 Task: Create List Coaching in Board Newsletter Writing Tips to Workspace Business Strategy and Planning. Create List Training and Development in Board Content Marketing Analytics to Workspace Business Strategy and Planning. Create List Performance Evaluation in Board IT Project Management and Execution to Workspace Business Strategy and Planning
Action: Mouse moved to (665, 177)
Screenshot: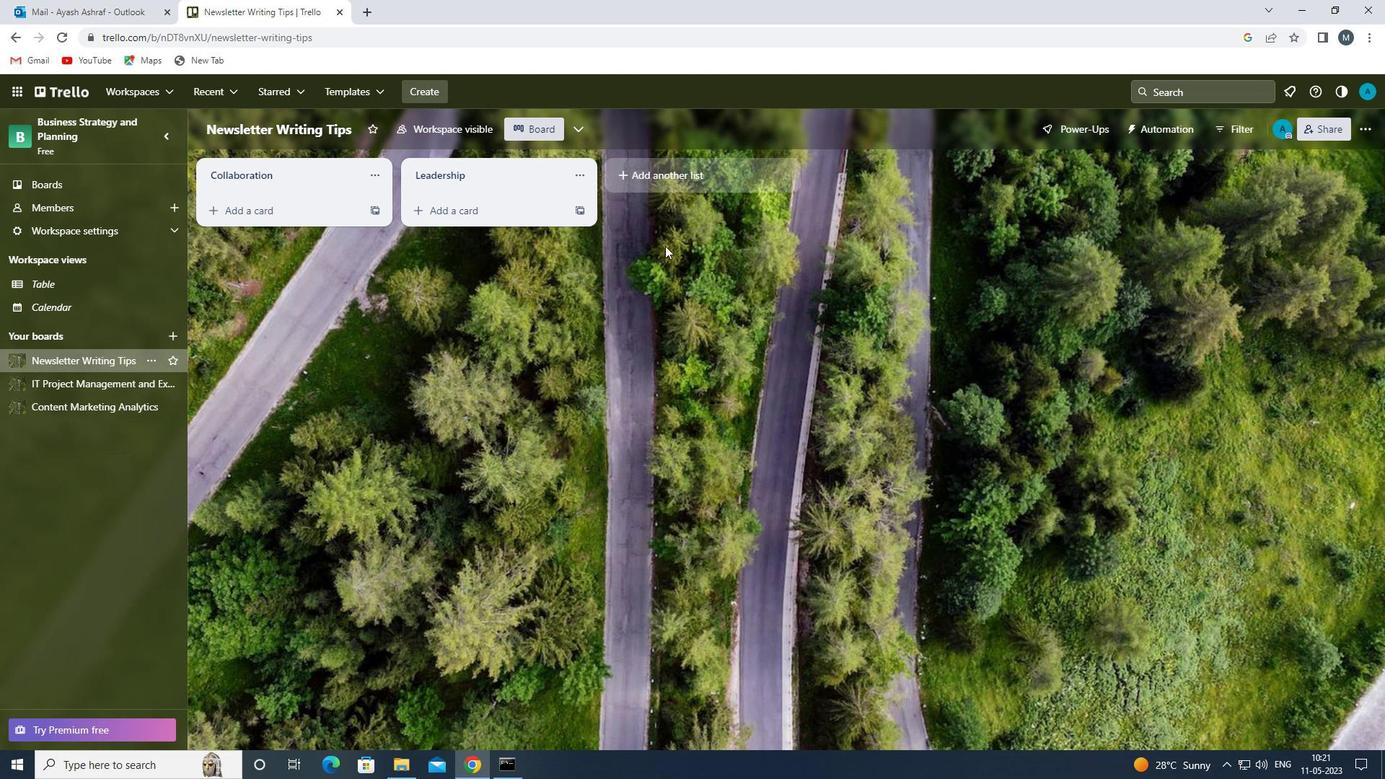 
Action: Mouse pressed left at (665, 177)
Screenshot: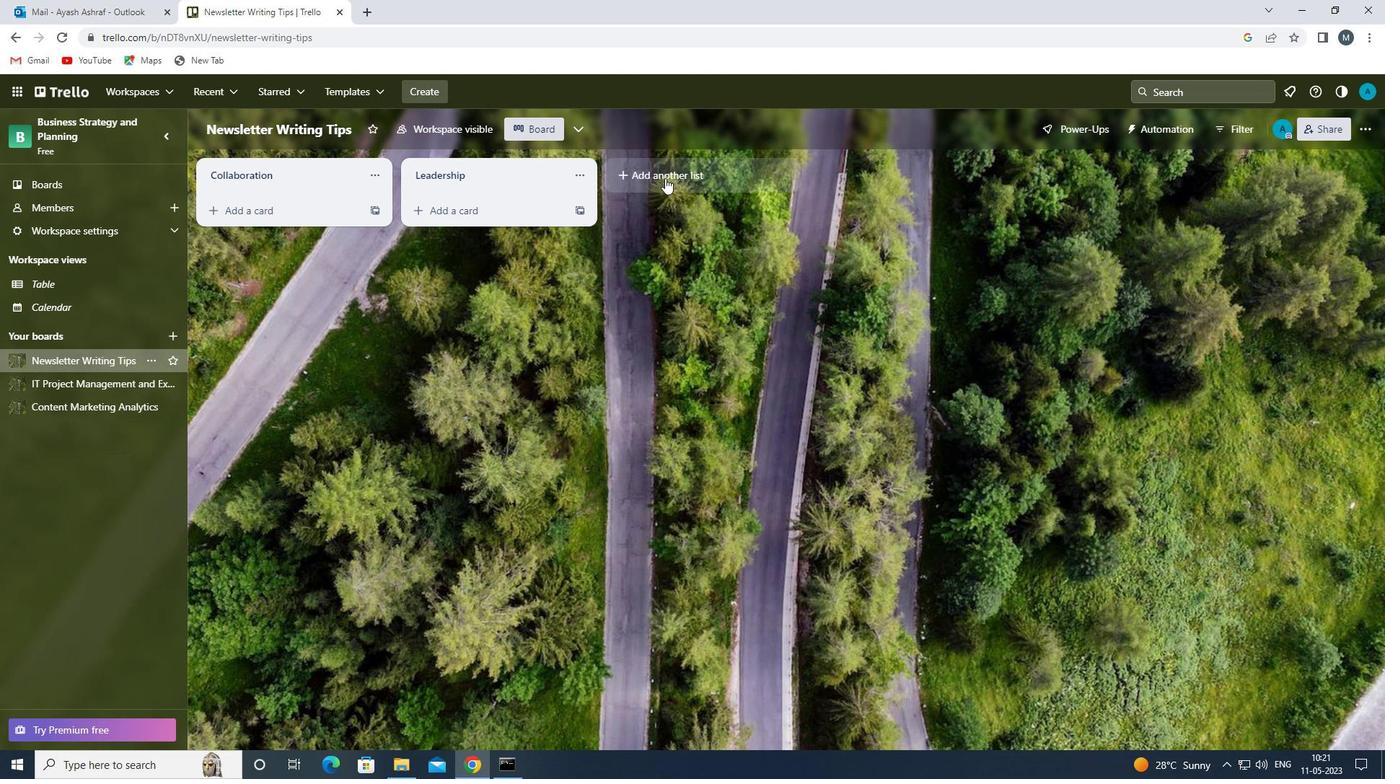 
Action: Mouse moved to (631, 178)
Screenshot: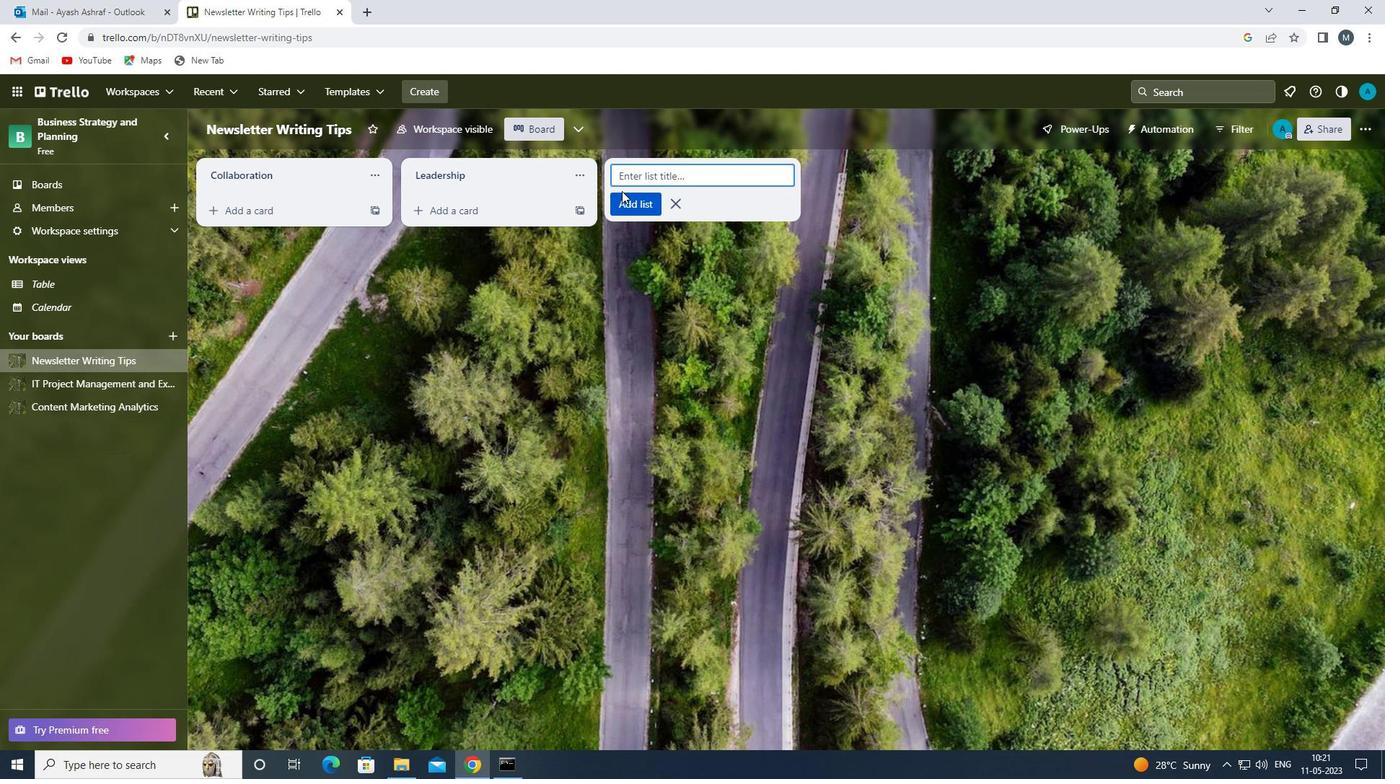 
Action: Mouse pressed left at (631, 178)
Screenshot: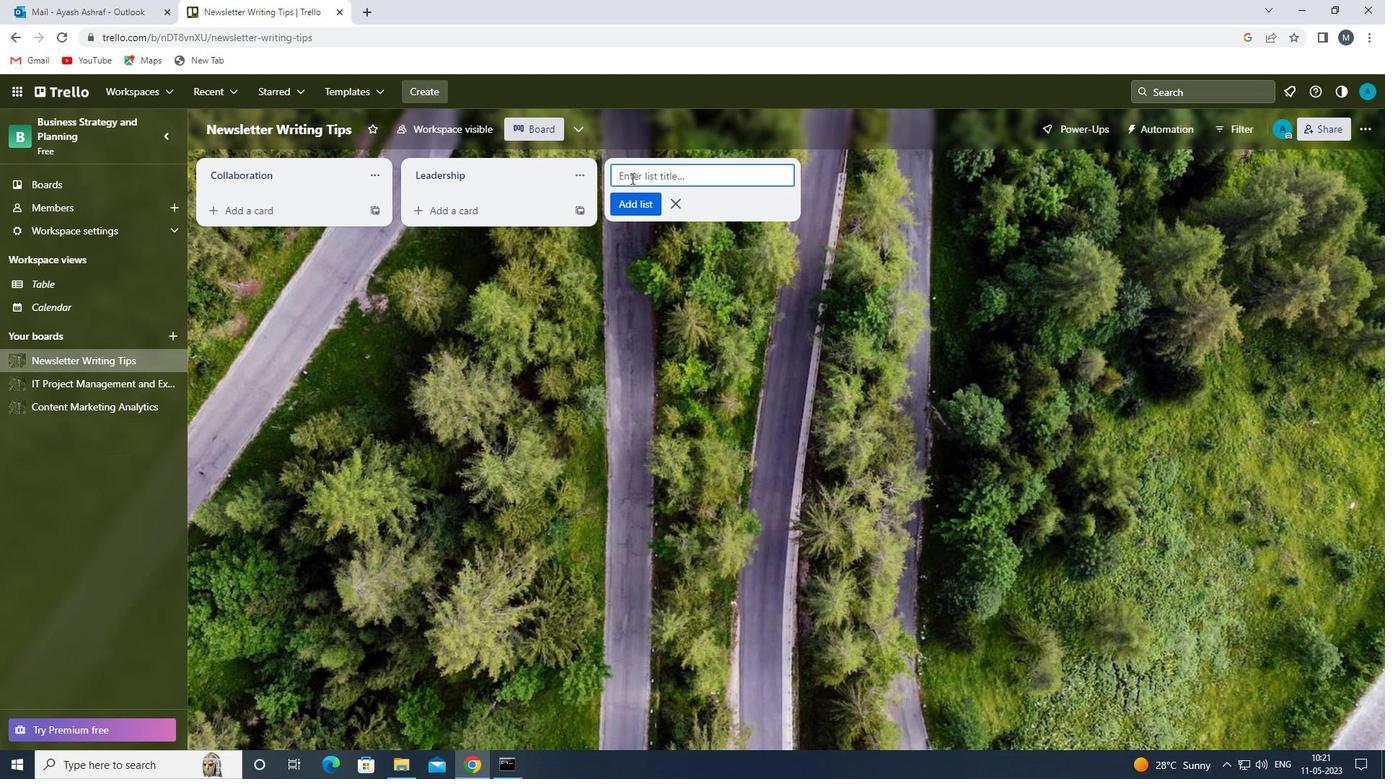 
Action: Key pressed <Key.shift><Key.shift><Key.shift><Key.shift><Key.shift><Key.shift><Key.shift>COACHING
Screenshot: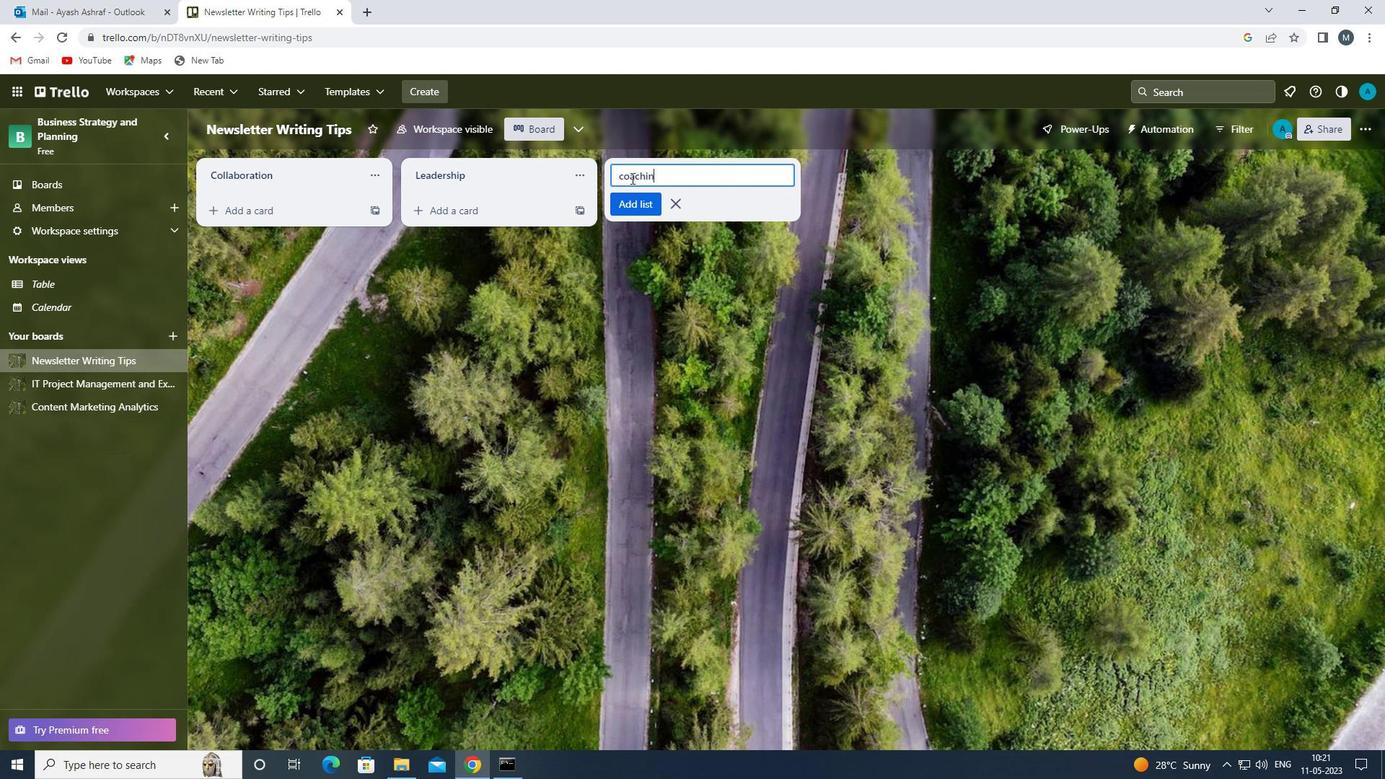 
Action: Mouse moved to (638, 211)
Screenshot: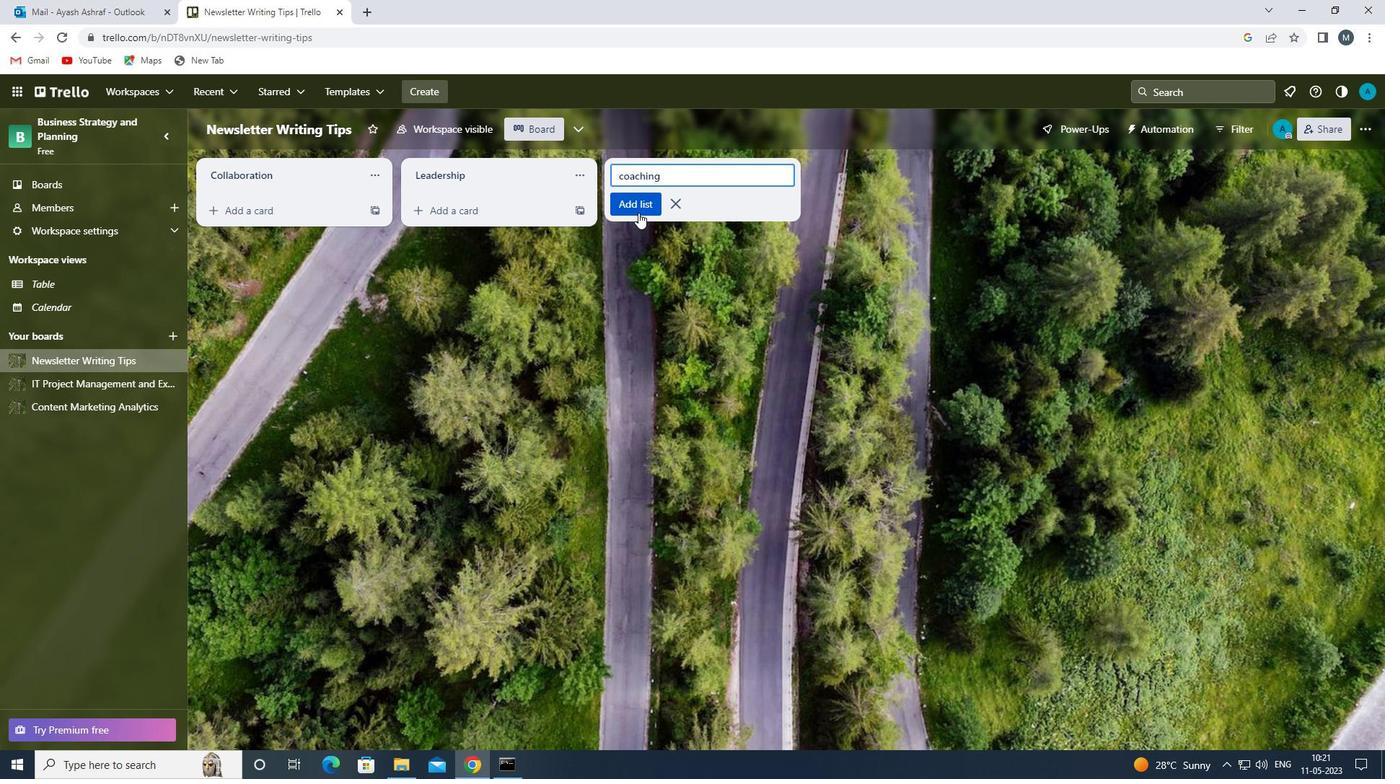 
Action: Mouse pressed left at (638, 211)
Screenshot: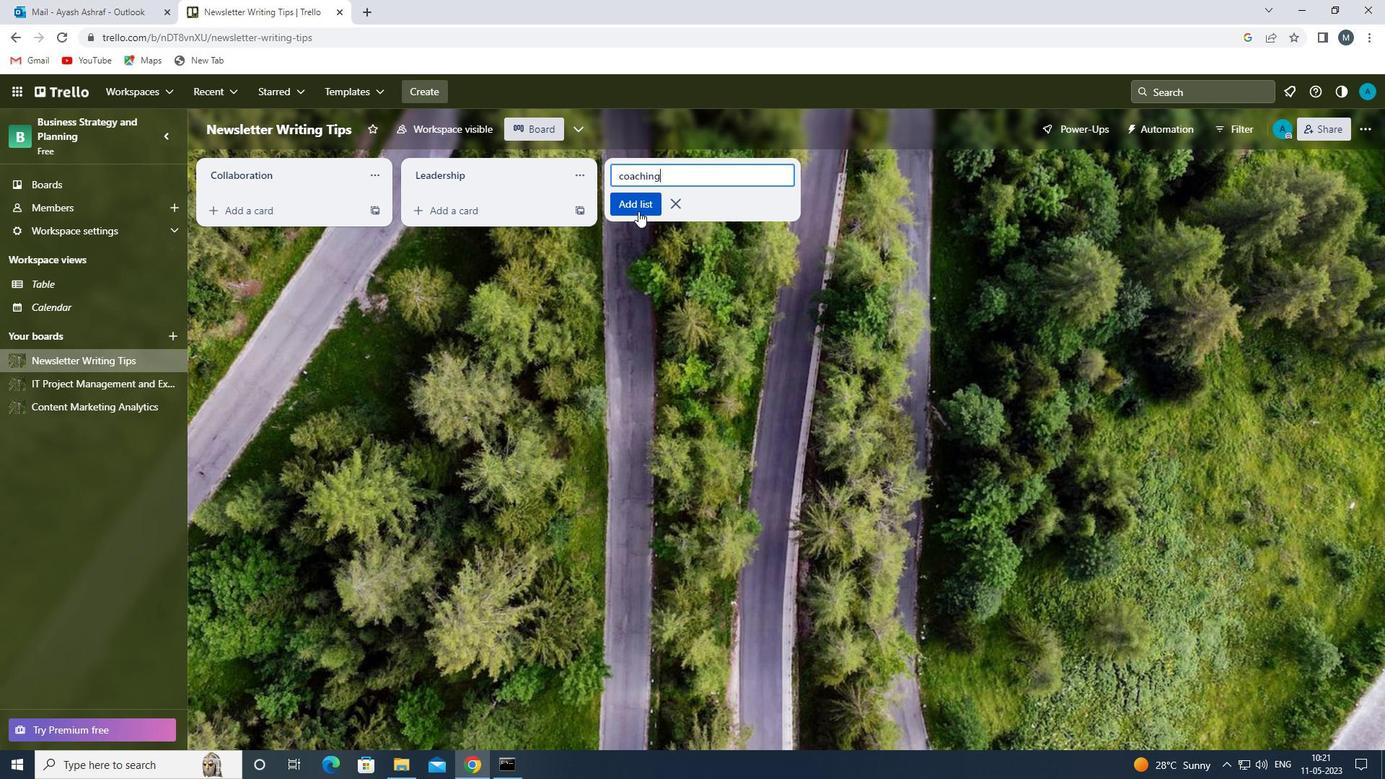
Action: Mouse moved to (830, 373)
Screenshot: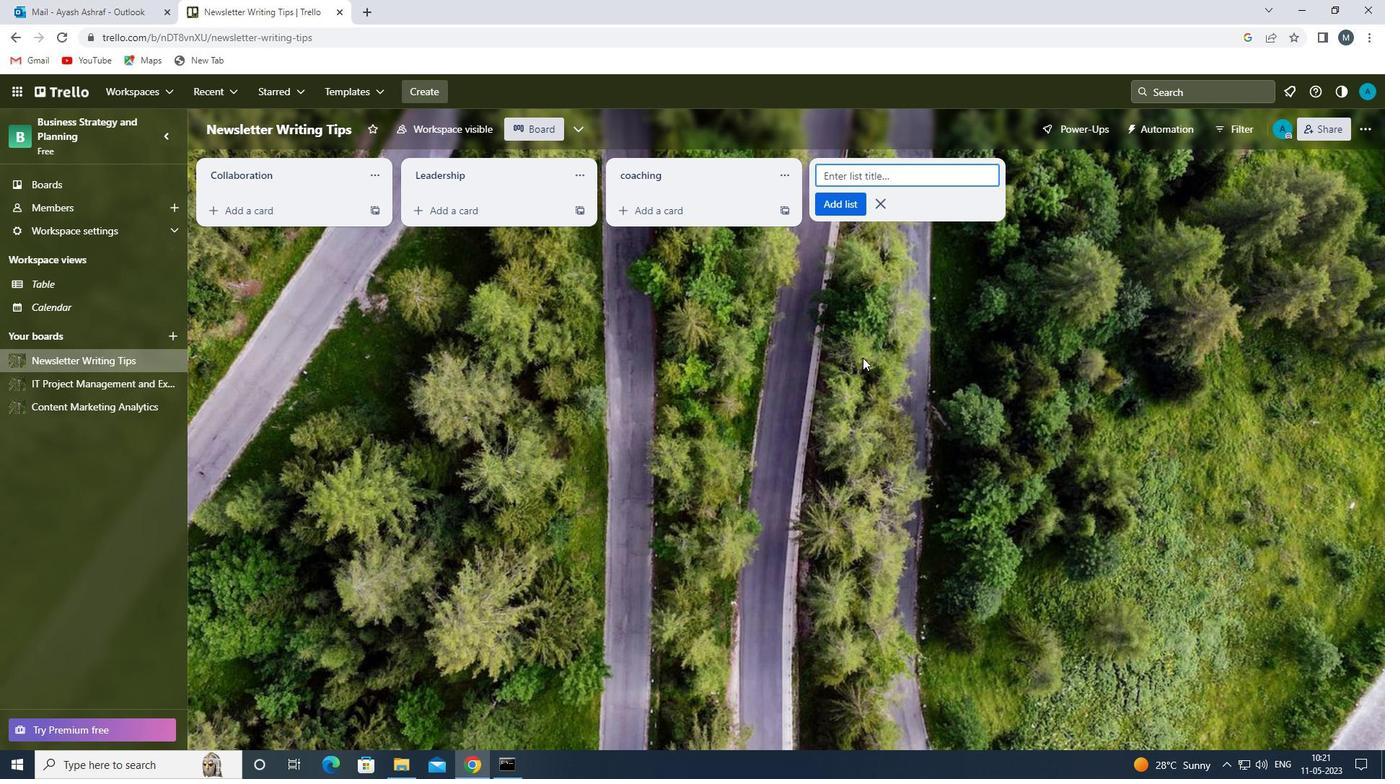 
Action: Mouse pressed left at (830, 373)
Screenshot: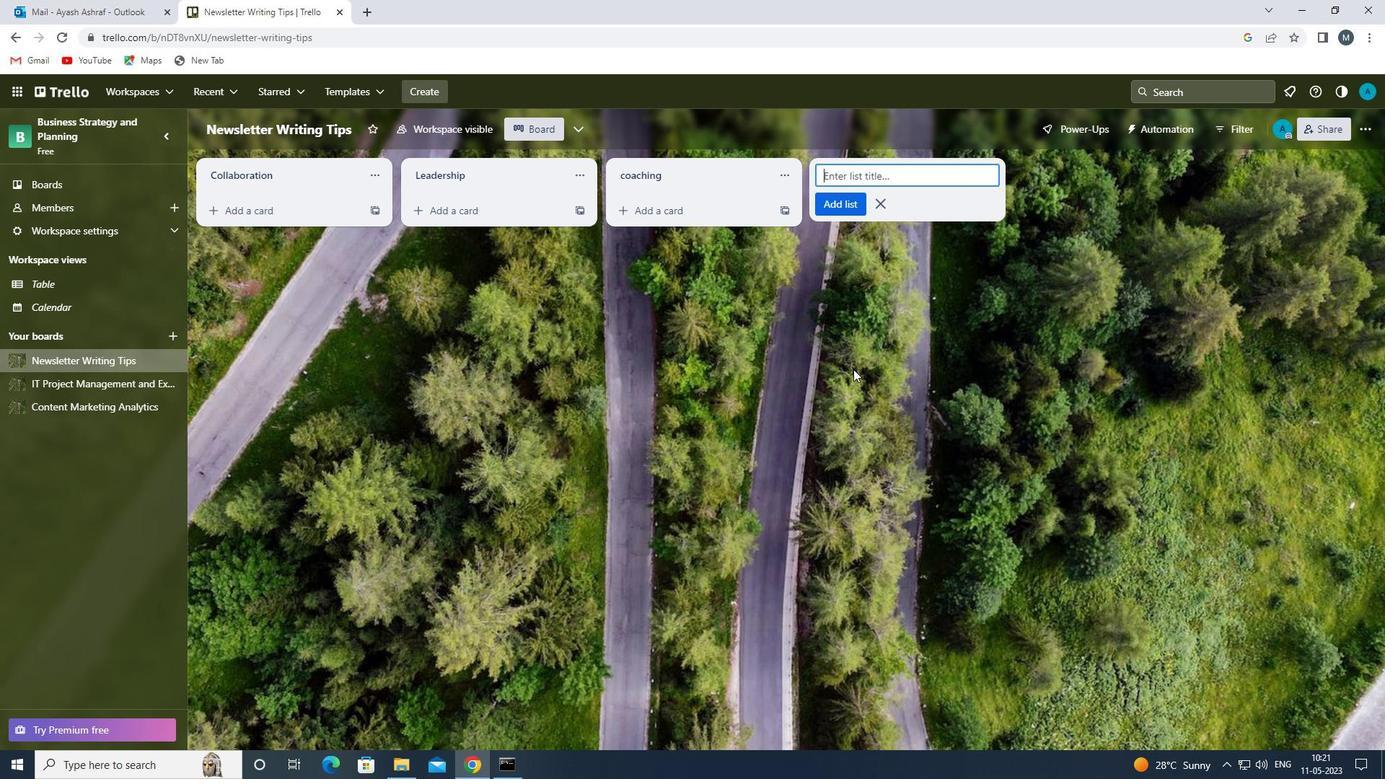 
Action: Mouse moved to (77, 411)
Screenshot: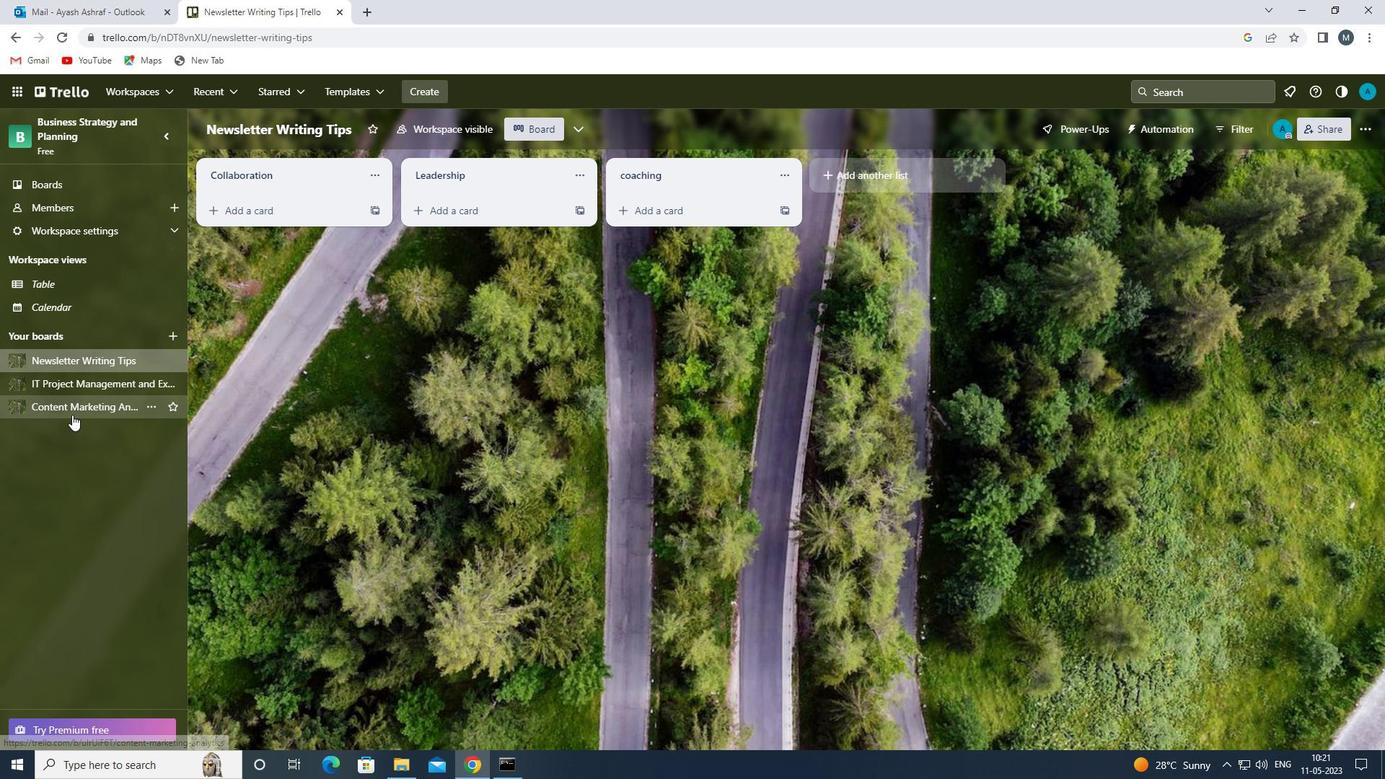 
Action: Mouse pressed left at (77, 411)
Screenshot: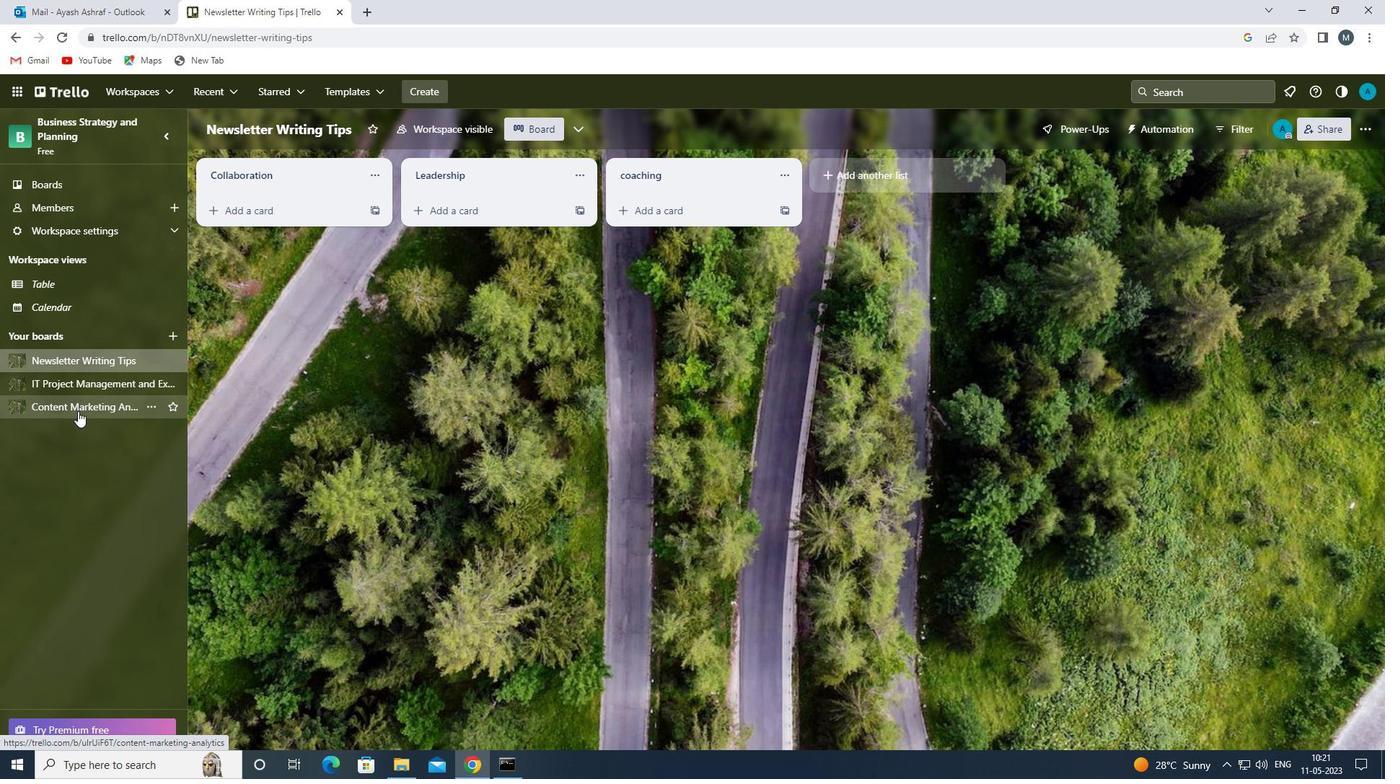 
Action: Mouse moved to (650, 173)
Screenshot: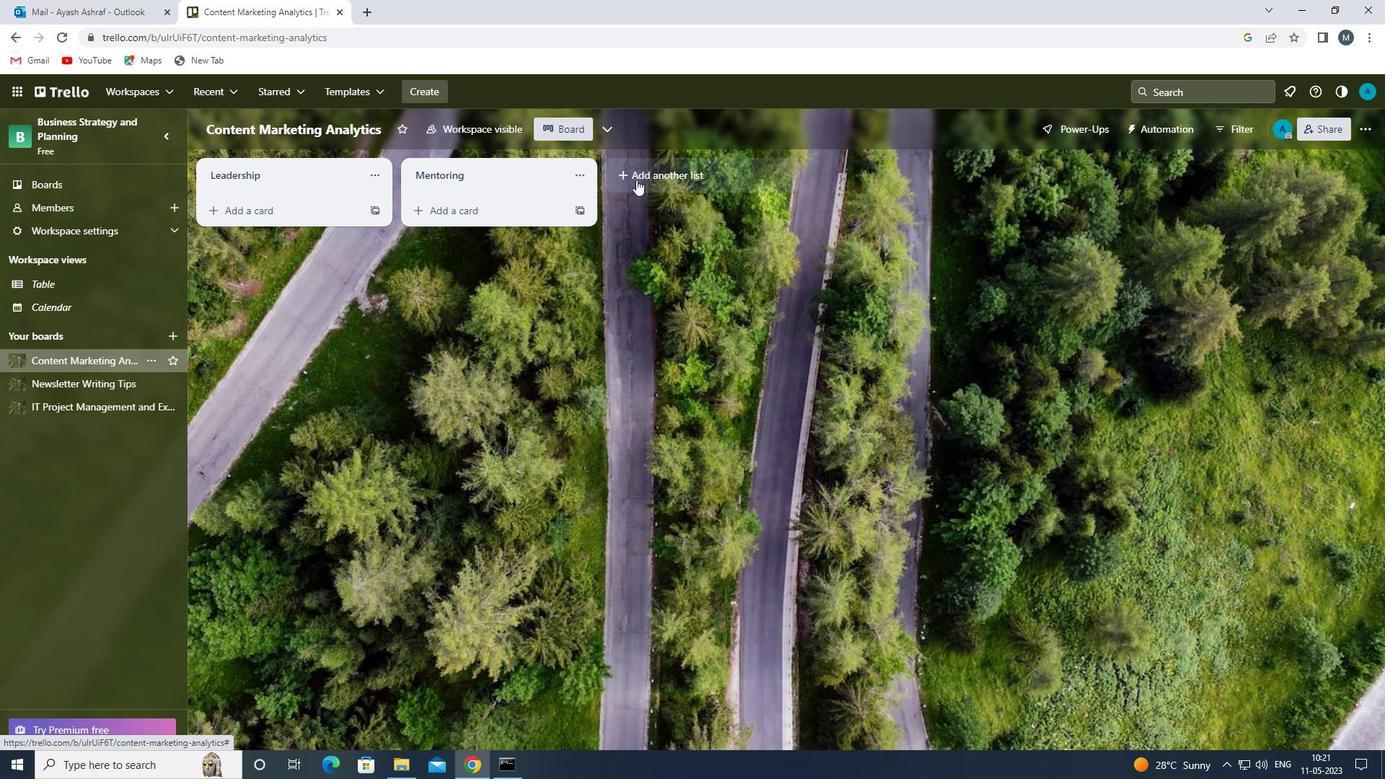 
Action: Mouse pressed left at (650, 173)
Screenshot: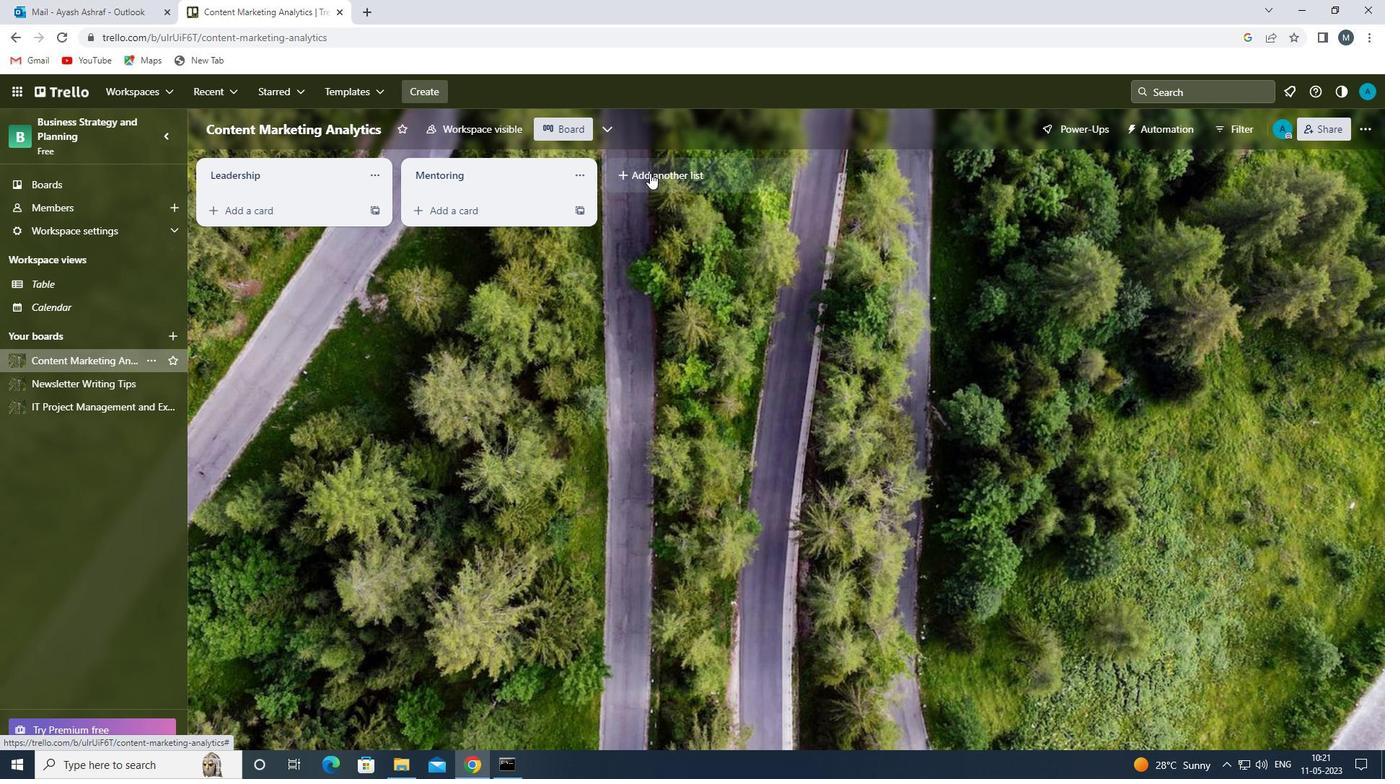
Action: Mouse moved to (644, 173)
Screenshot: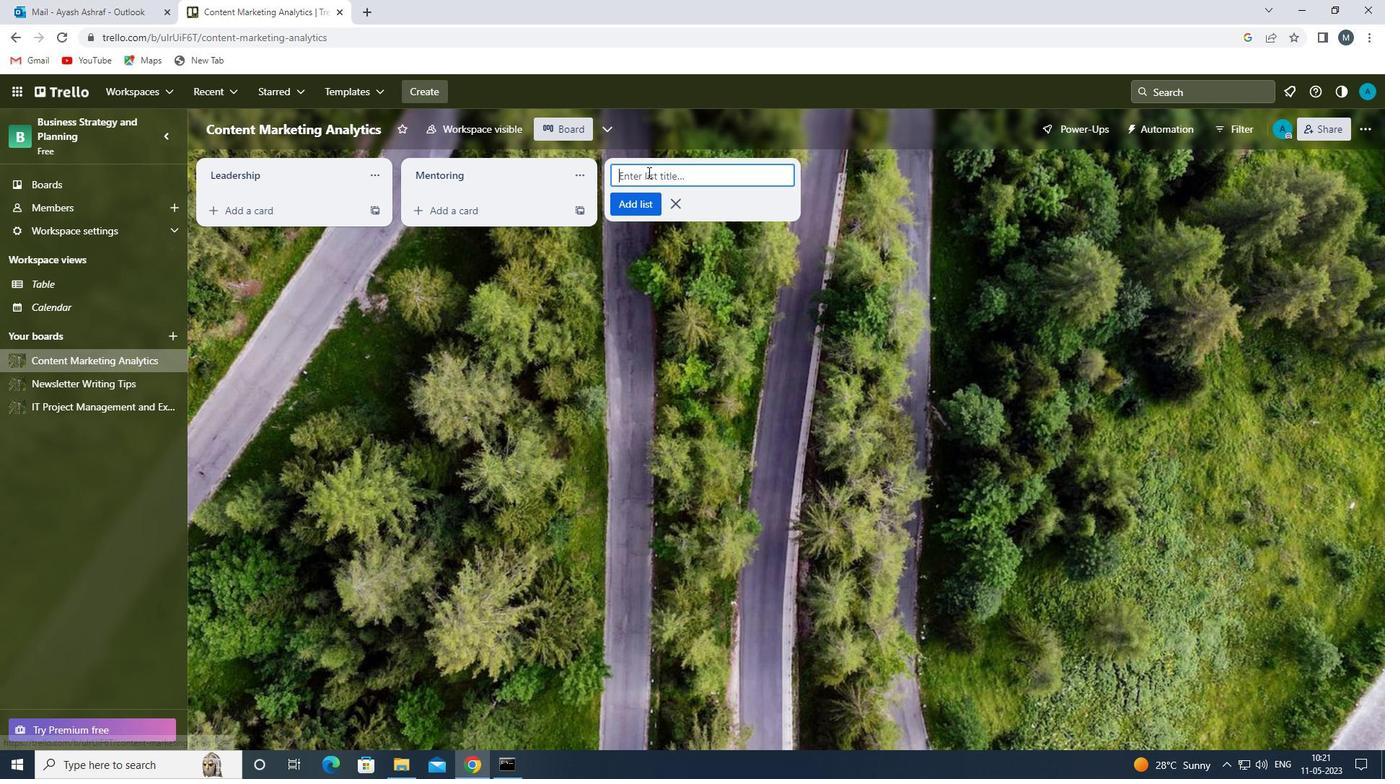 
Action: Key pressed <Key.shift>TRAINING
Screenshot: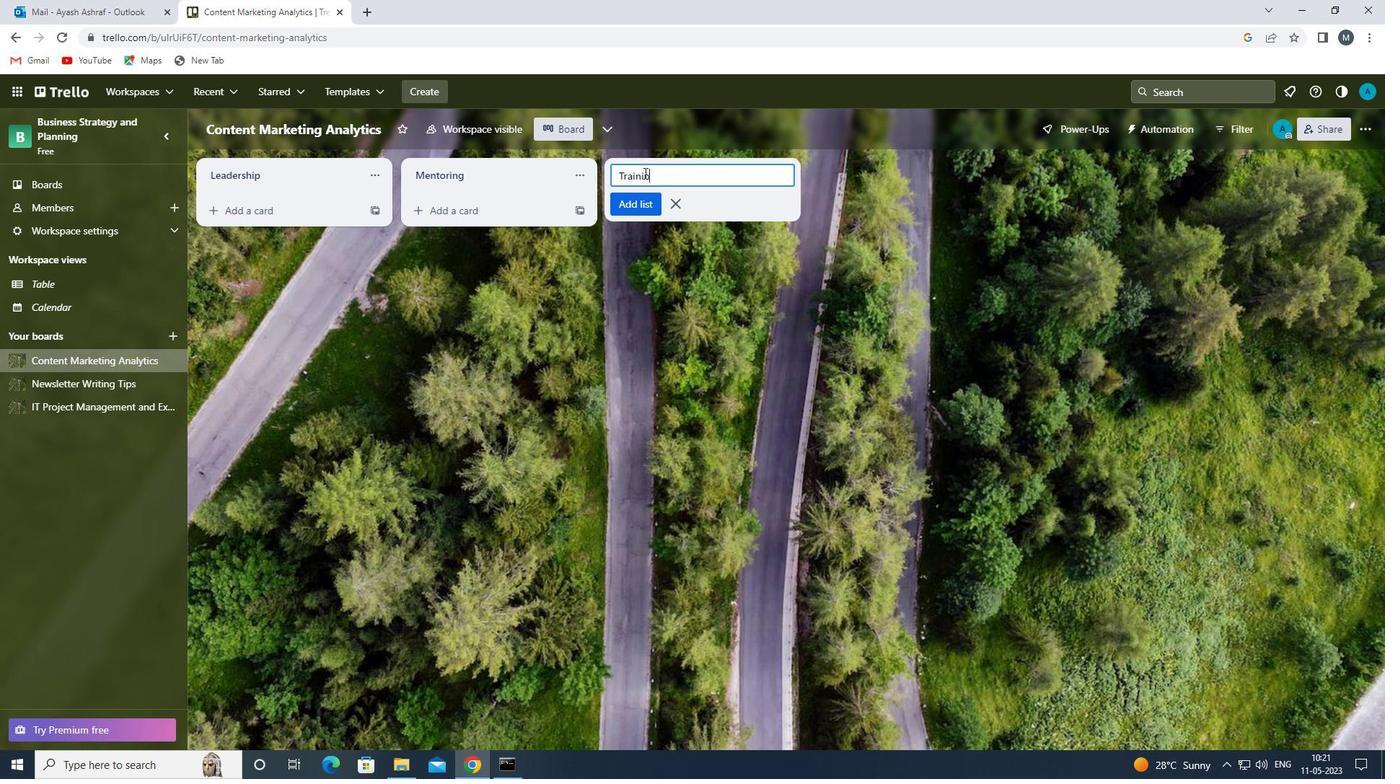 
Action: Mouse moved to (636, 214)
Screenshot: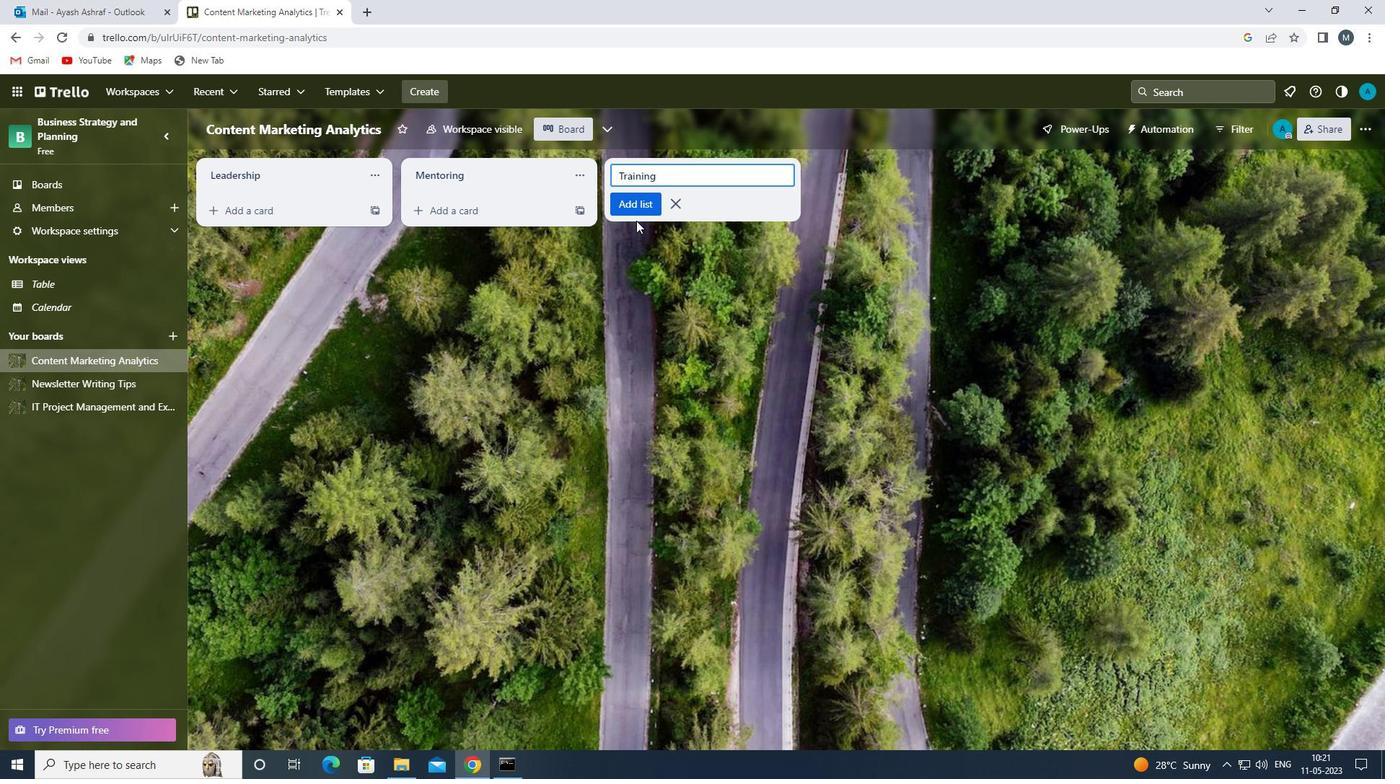 
Action: Mouse pressed left at (636, 214)
Screenshot: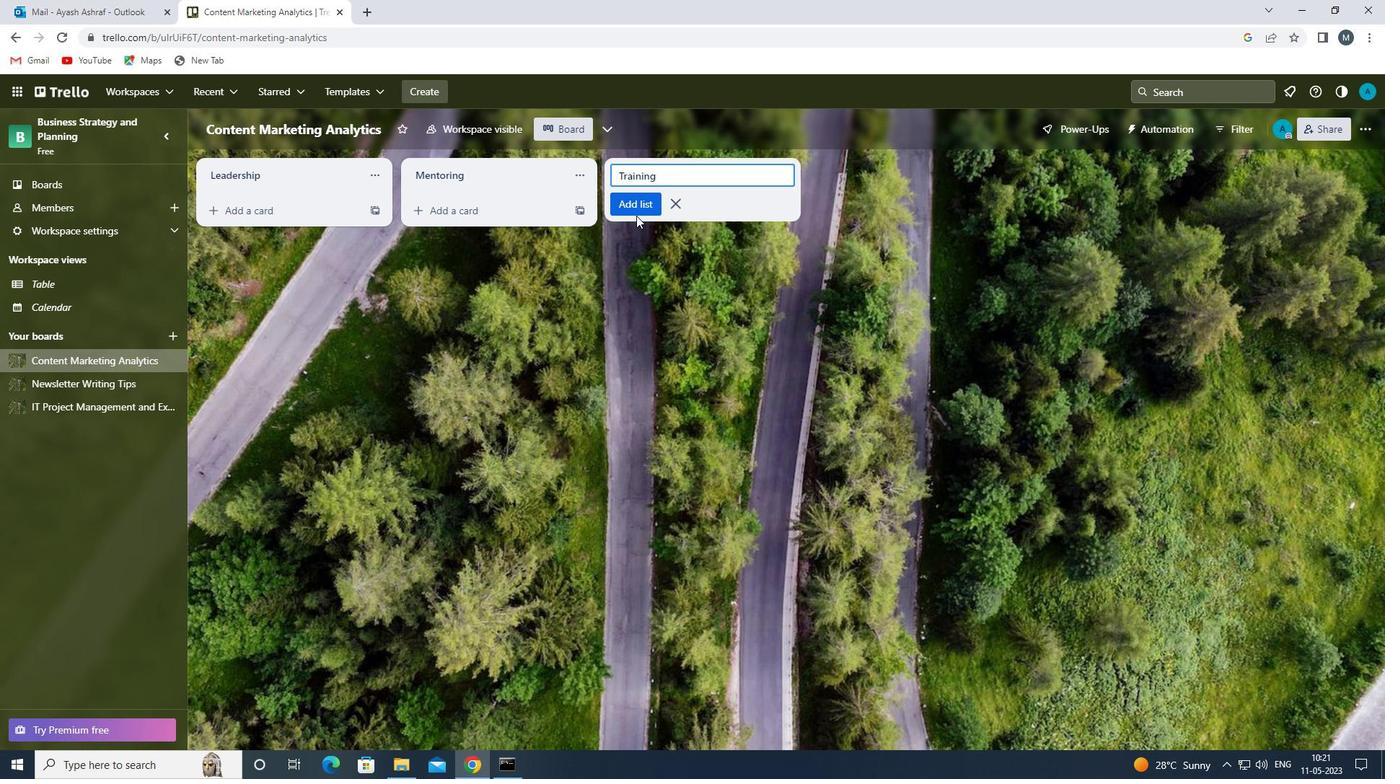 
Action: Mouse moved to (570, 339)
Screenshot: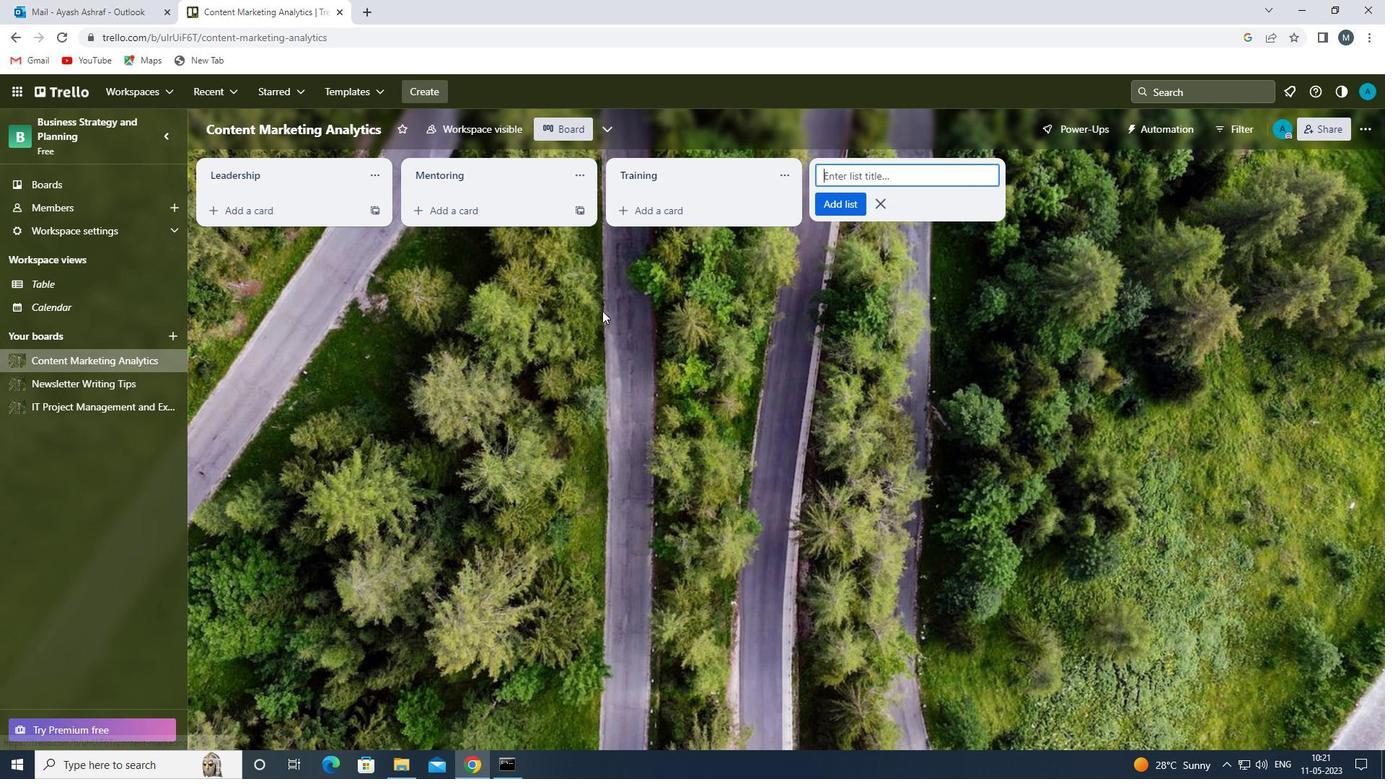 
Action: Mouse pressed left at (570, 339)
Screenshot: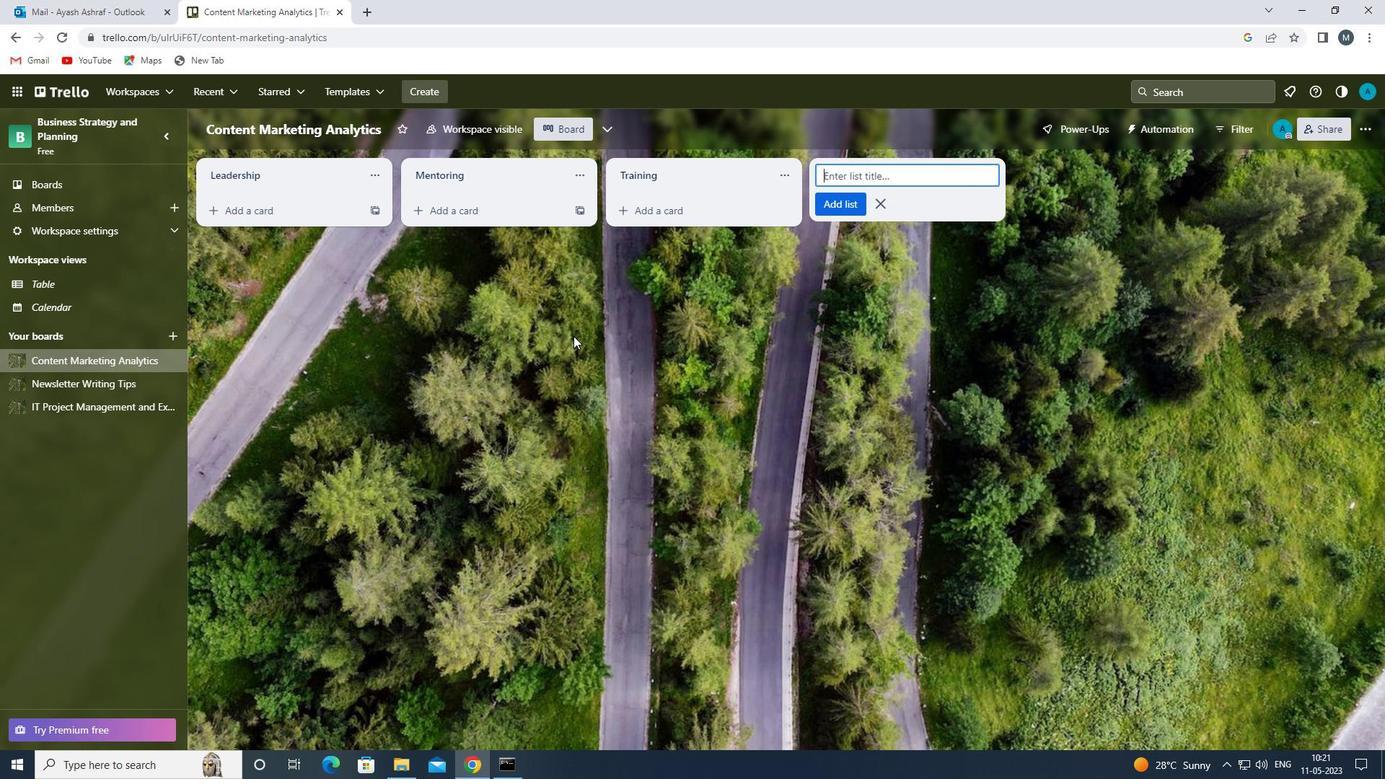 
Action: Mouse moved to (80, 411)
Screenshot: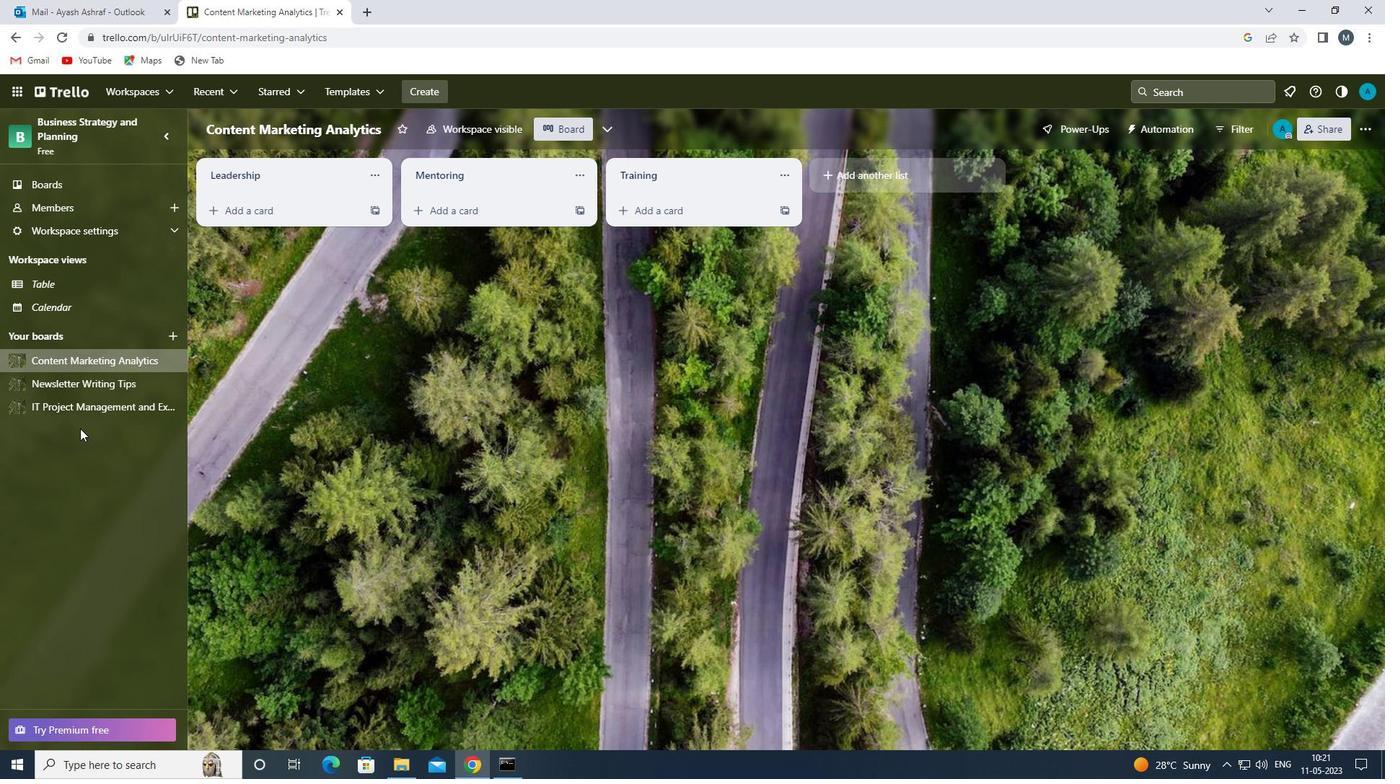 
Action: Mouse pressed left at (80, 411)
Screenshot: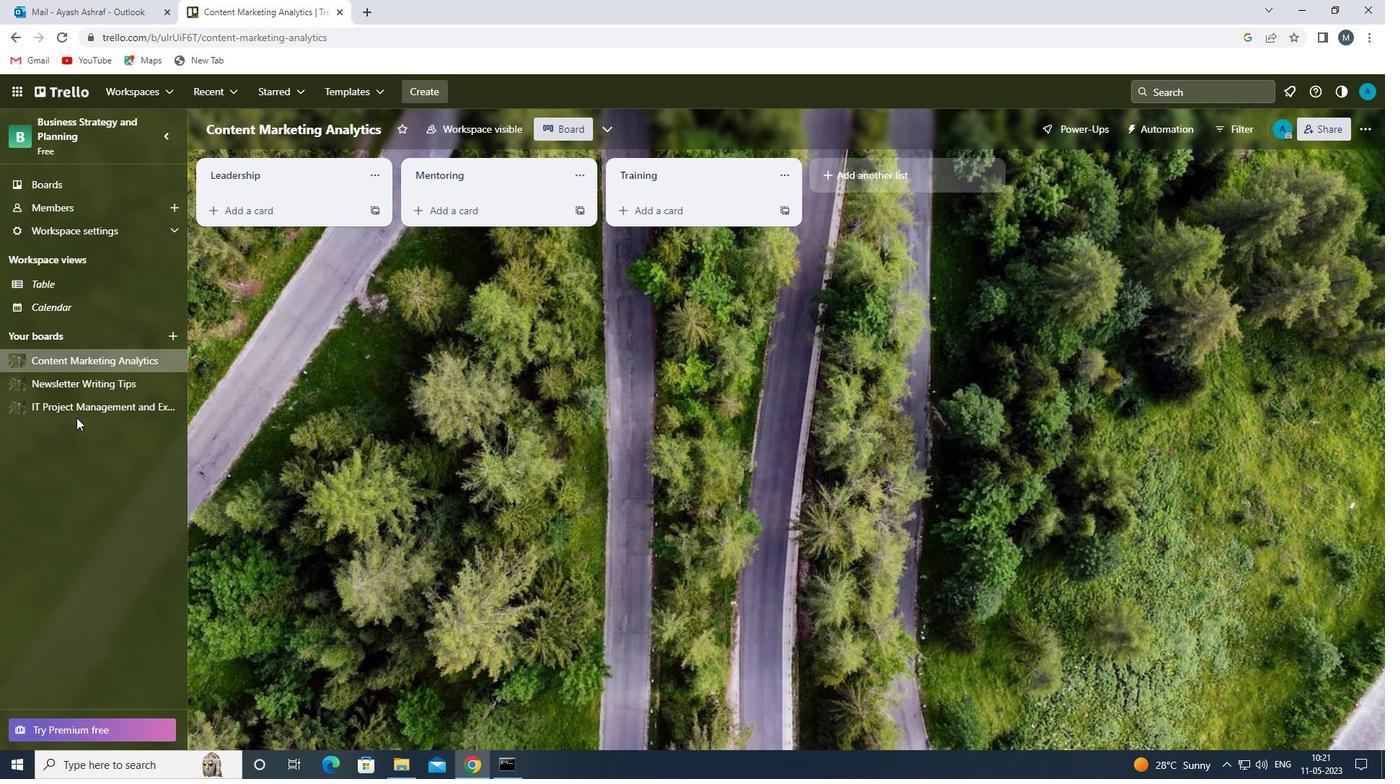 
Action: Mouse moved to (685, 176)
Screenshot: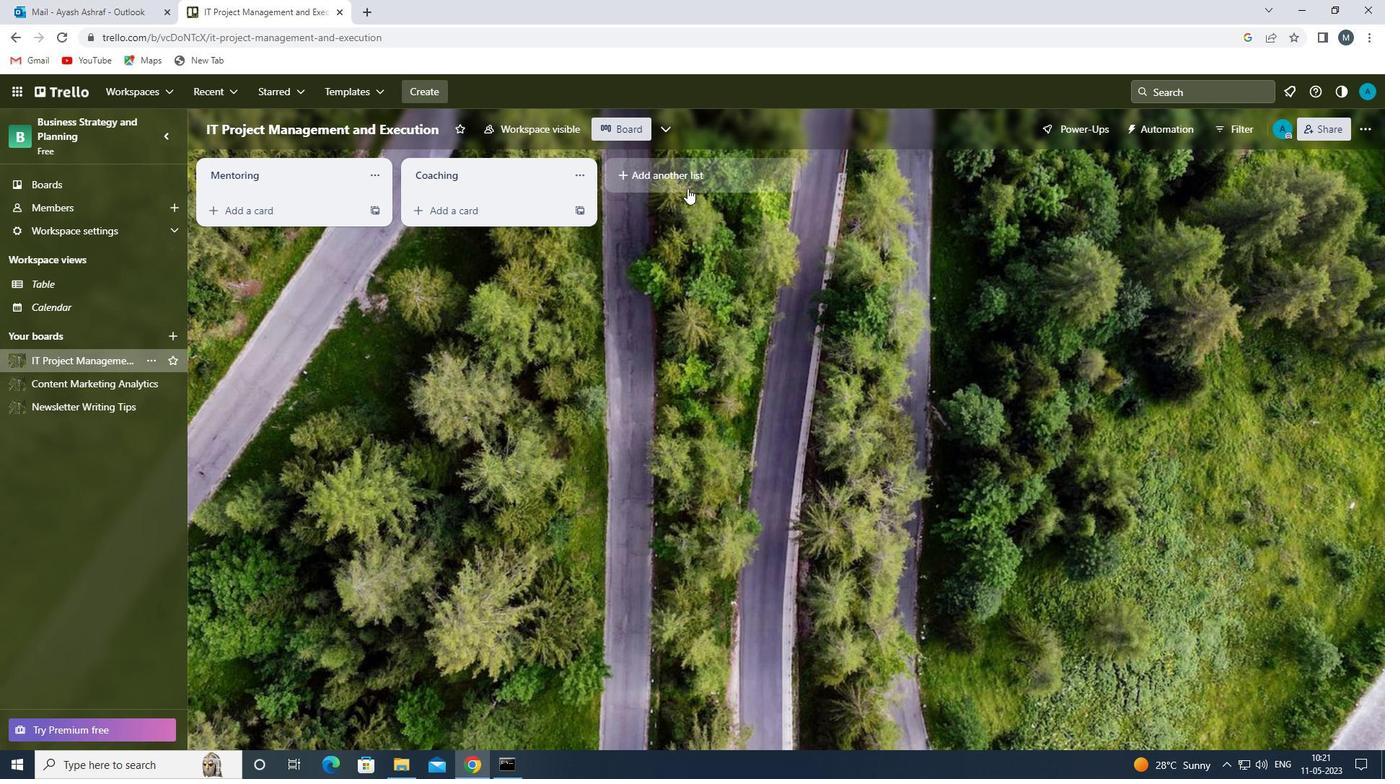 
Action: Mouse pressed left at (685, 176)
Screenshot: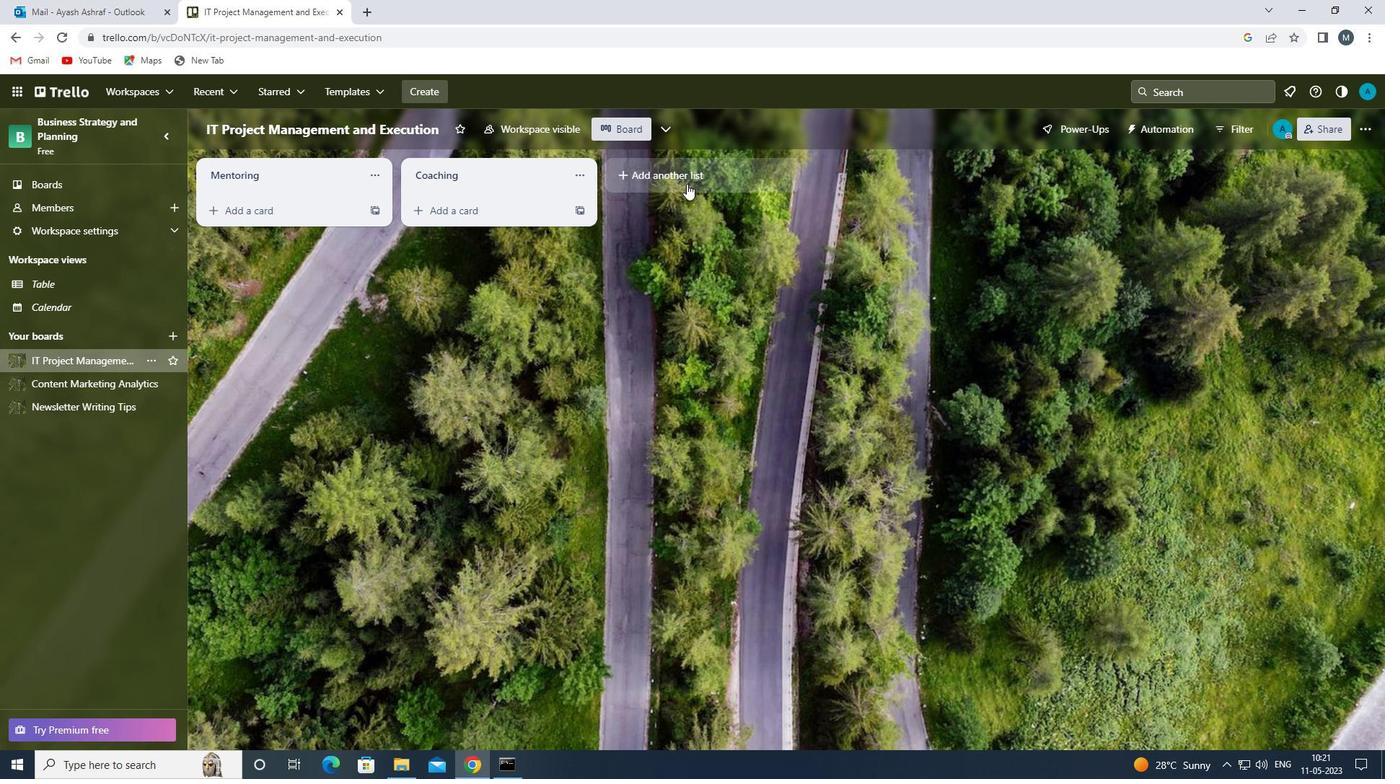
Action: Mouse moved to (663, 175)
Screenshot: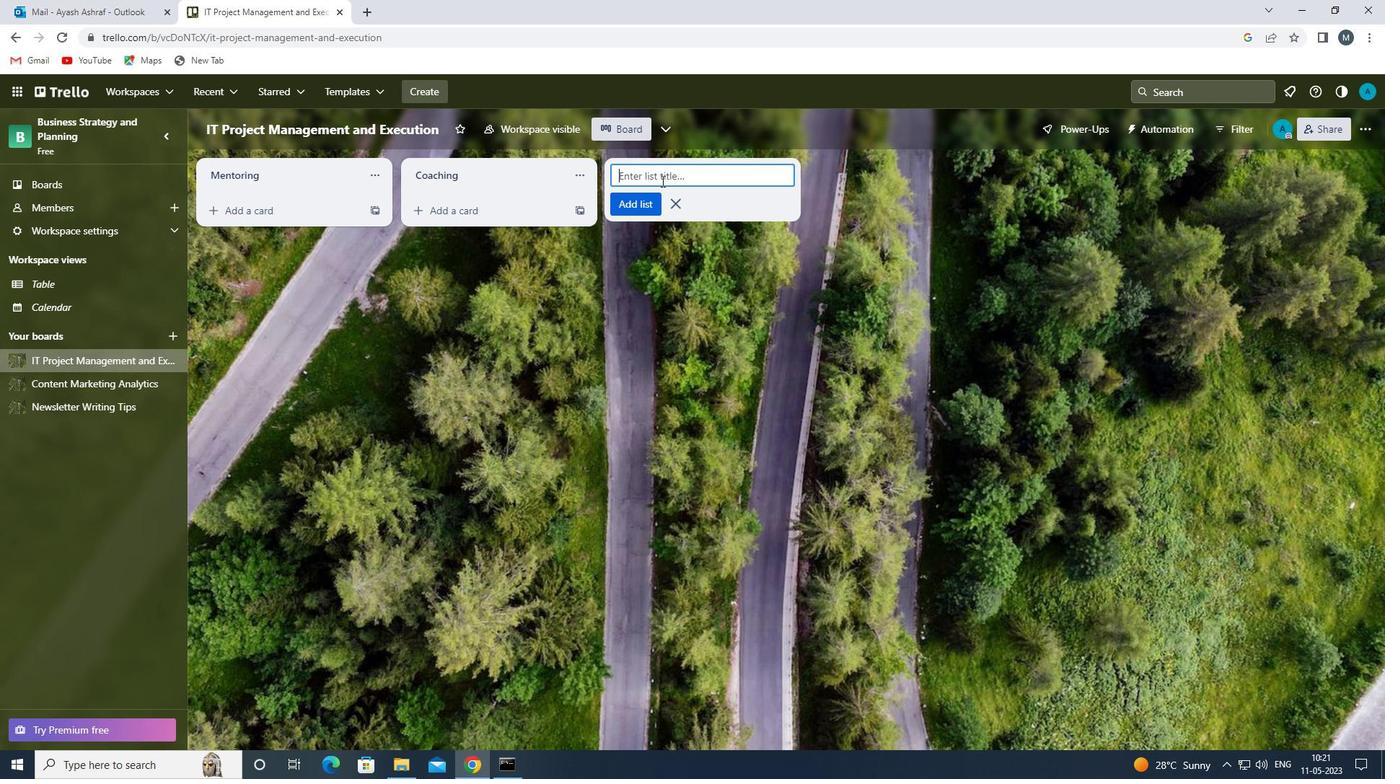 
Action: Mouse pressed left at (663, 175)
Screenshot: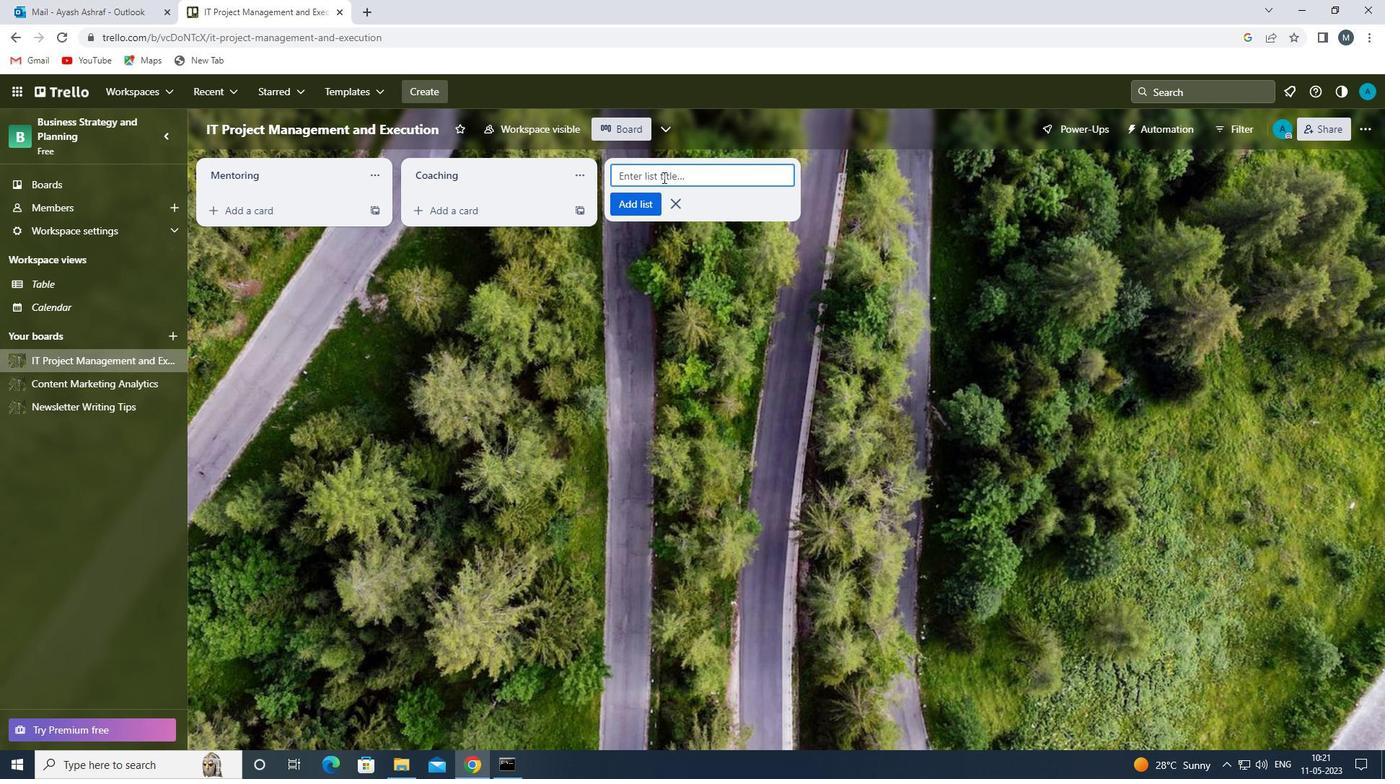 
Action: Mouse moved to (661, 175)
Screenshot: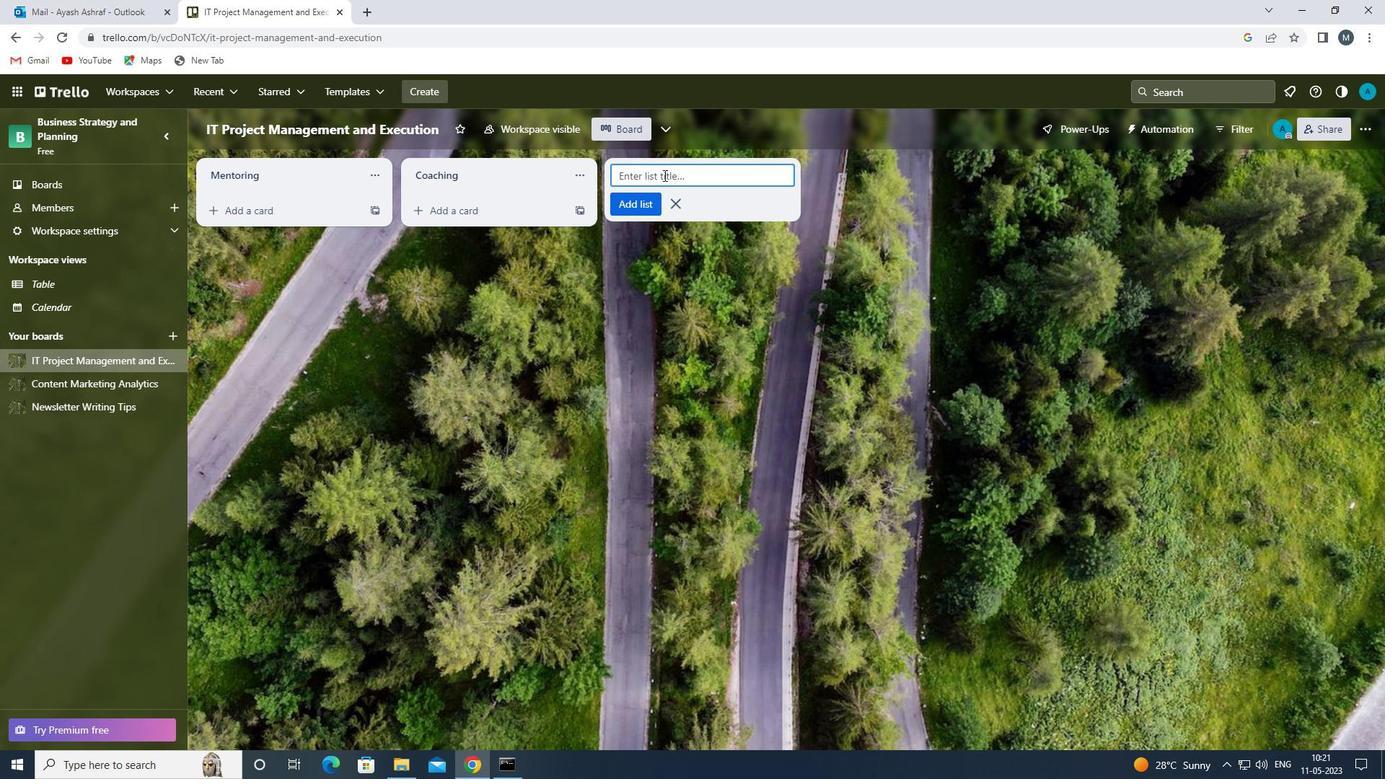 
Action: Key pressed <Key.shift>PERFORMANCE
Screenshot: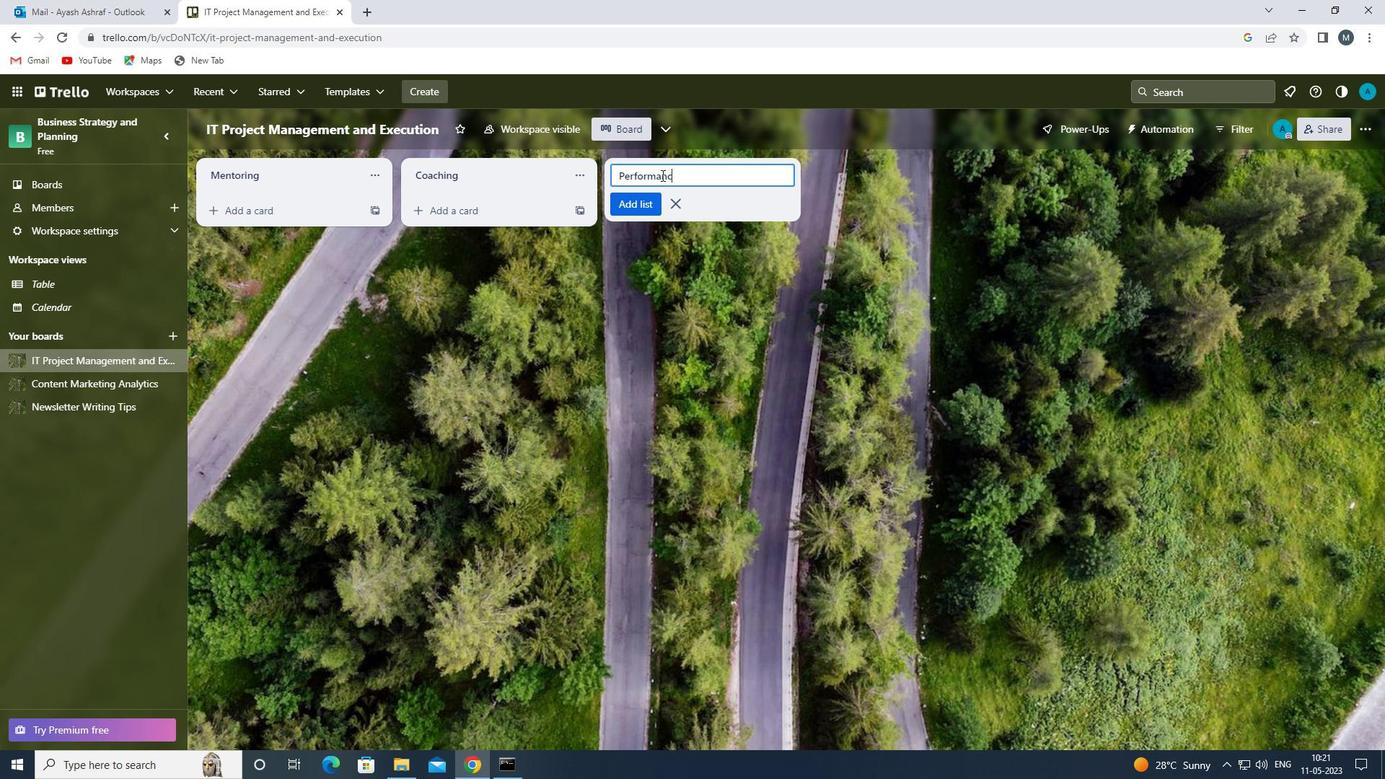 
Action: Mouse moved to (634, 207)
Screenshot: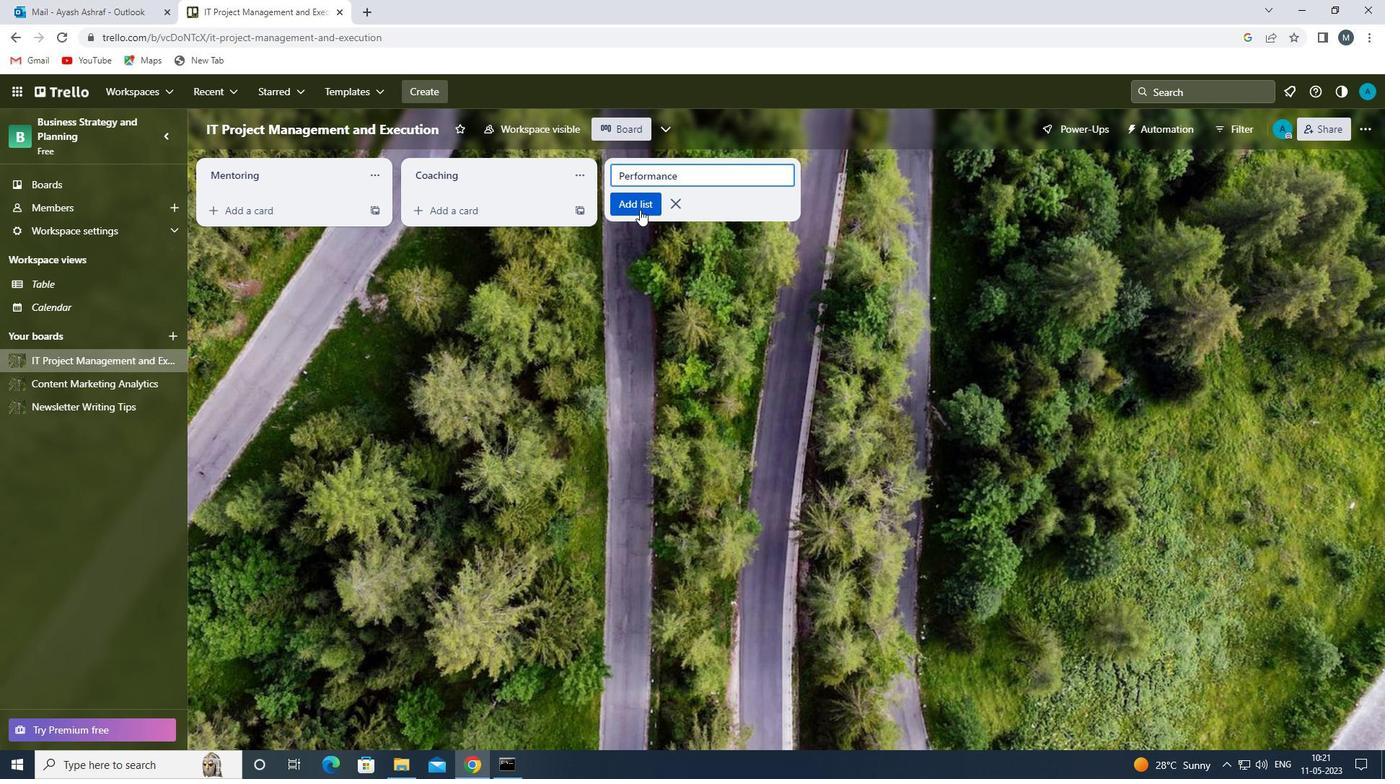 
Action: Mouse pressed left at (634, 207)
Screenshot: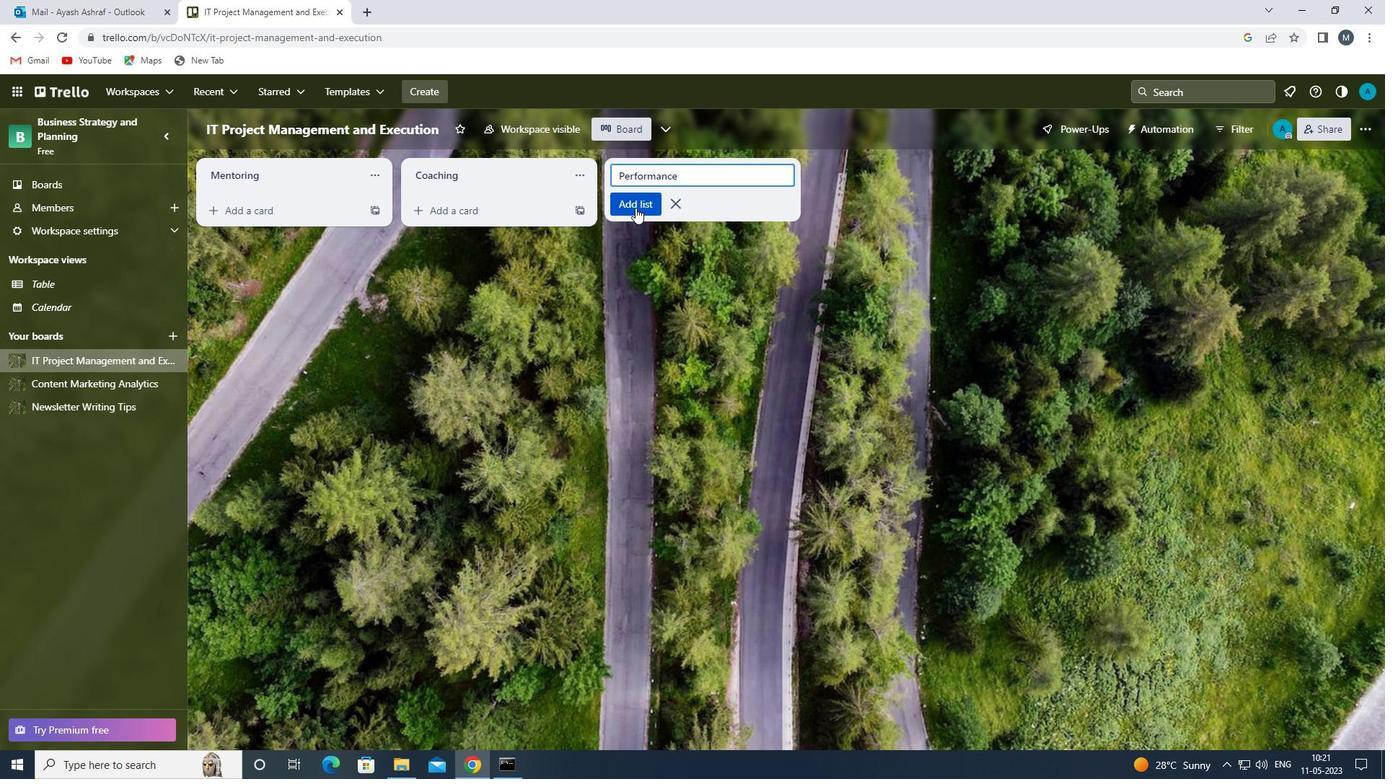 
Action: Mouse moved to (826, 261)
Screenshot: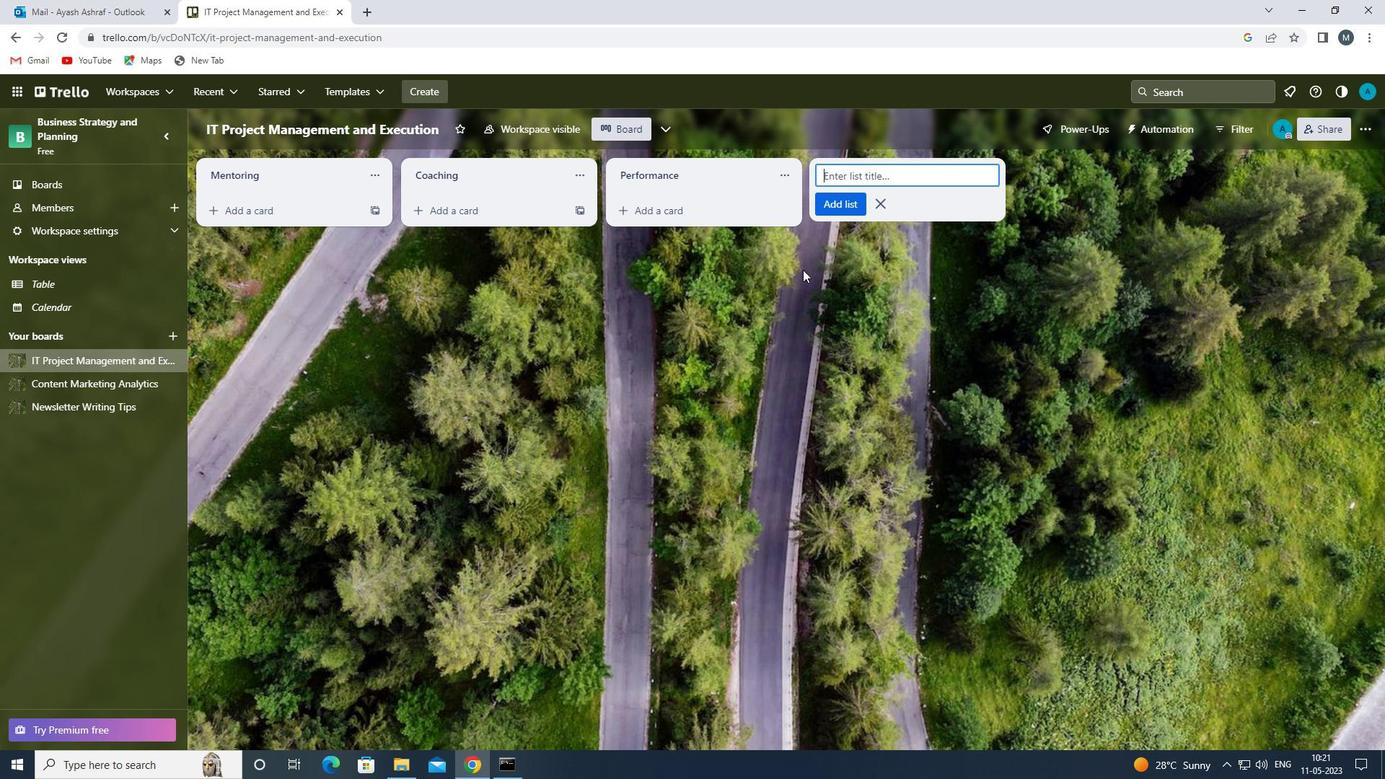 
Action: Mouse pressed left at (826, 261)
Screenshot: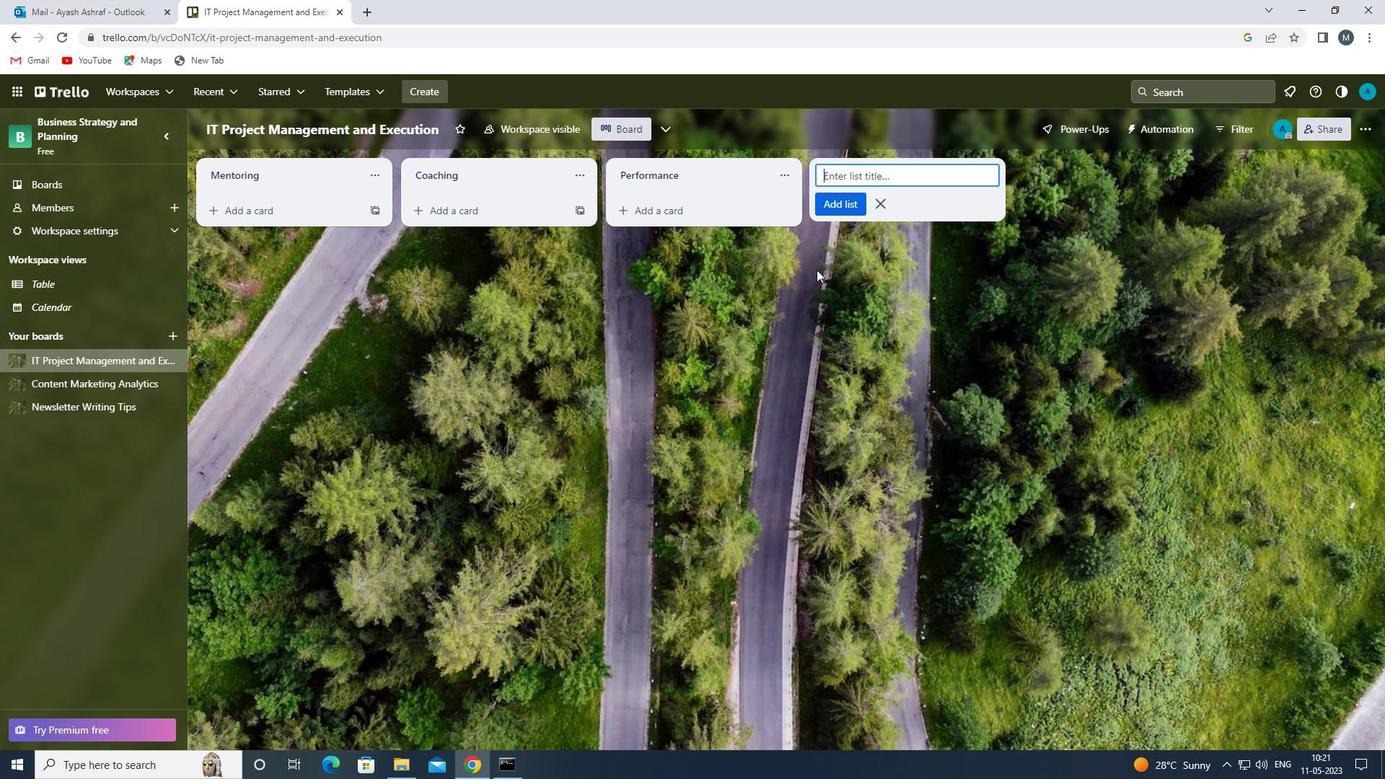 
Action: Mouse moved to (552, 394)
Screenshot: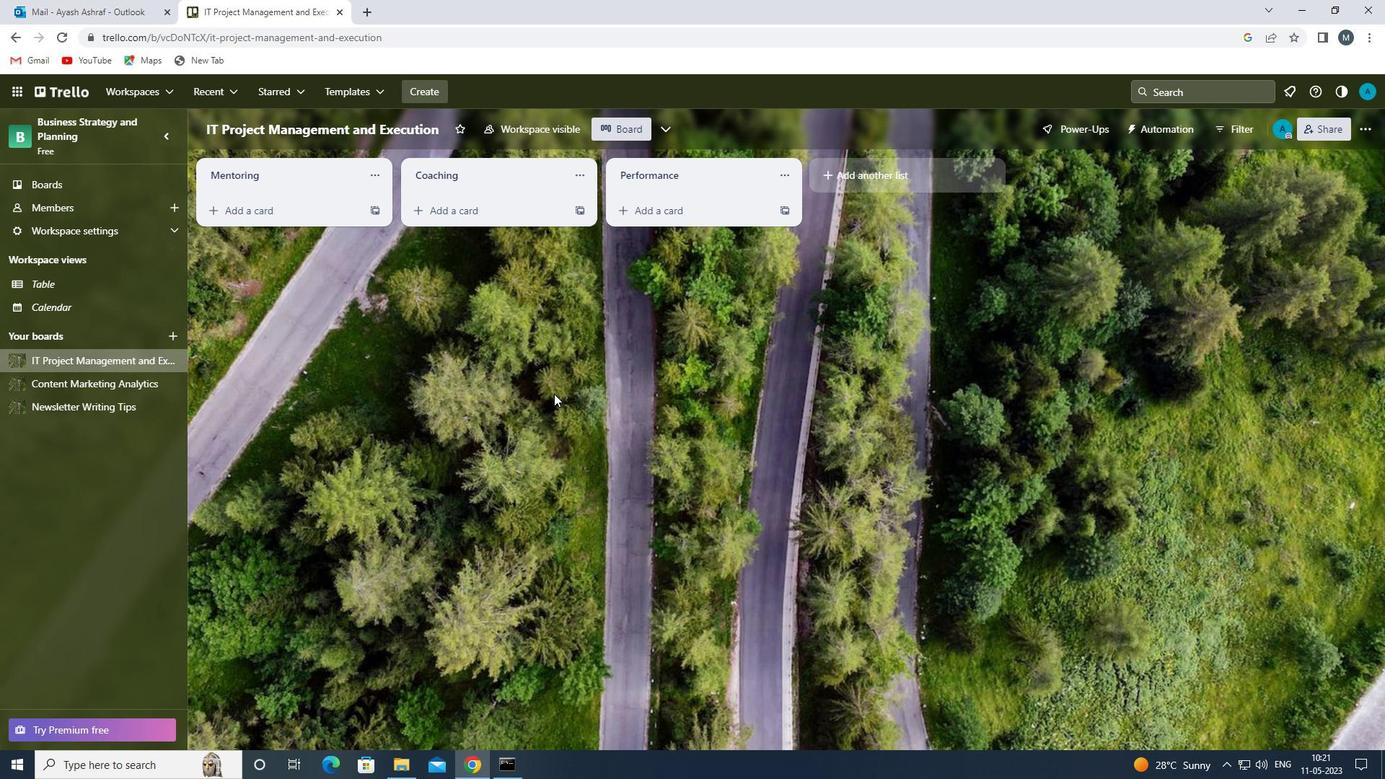 
